 Task: In the 'Other bookmarkds' folder, copy the bookmark "google".
Action: Mouse moved to (1175, 36)
Screenshot: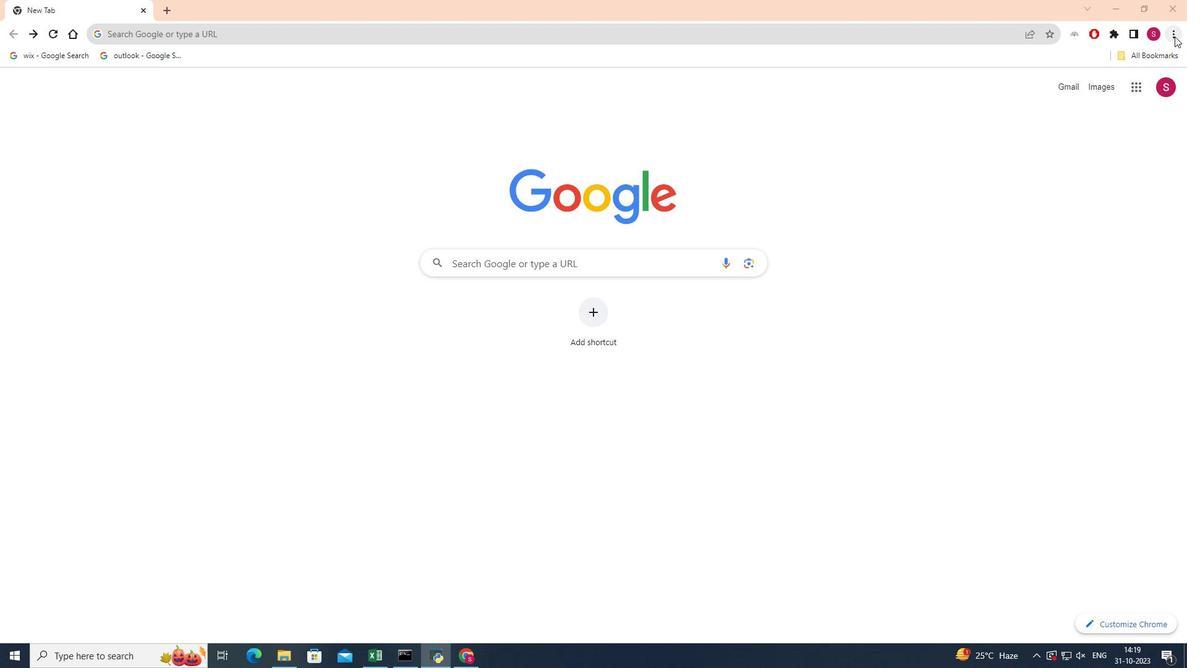 
Action: Mouse pressed left at (1175, 36)
Screenshot: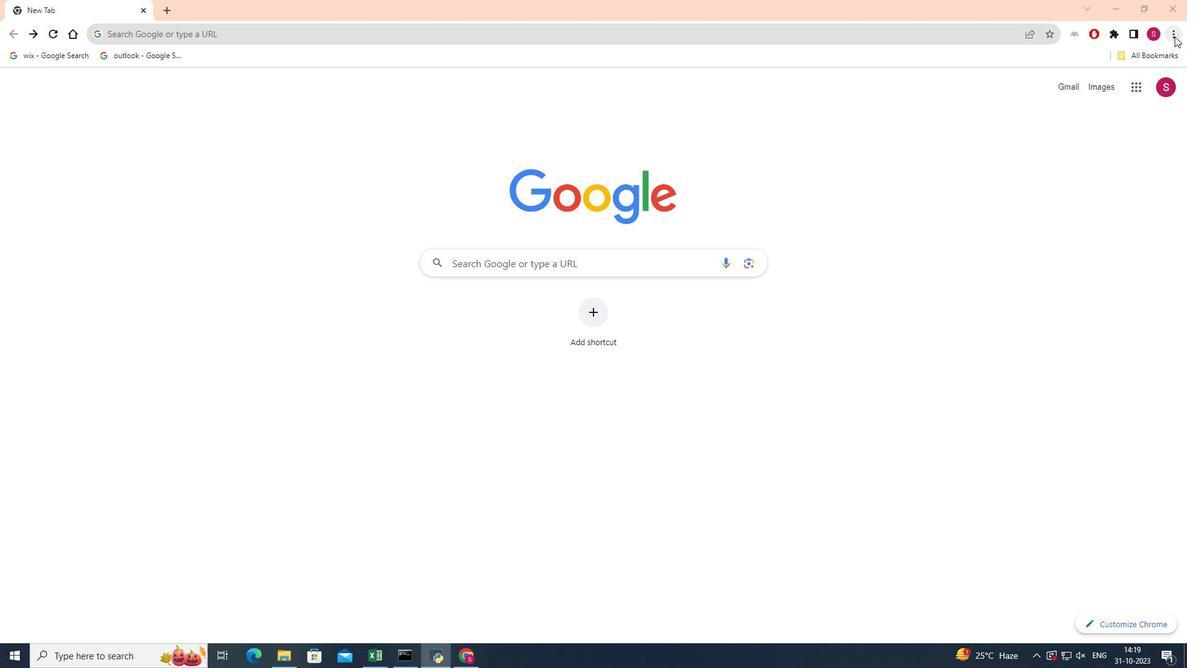 
Action: Mouse moved to (1053, 122)
Screenshot: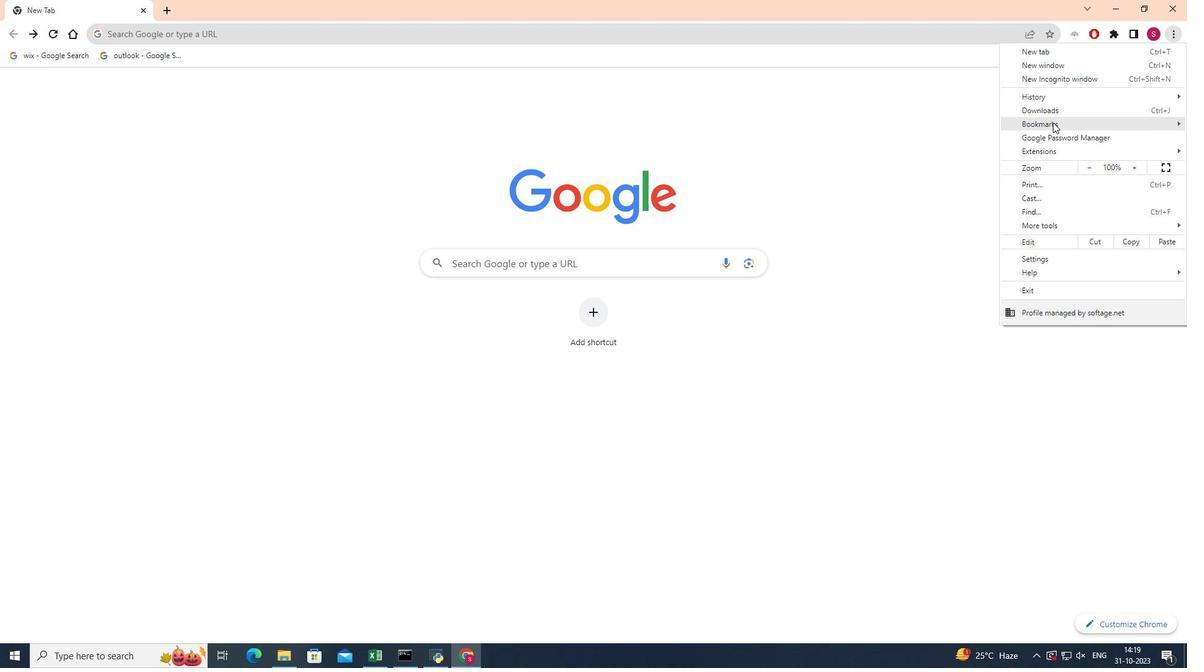 
Action: Mouse pressed left at (1053, 122)
Screenshot: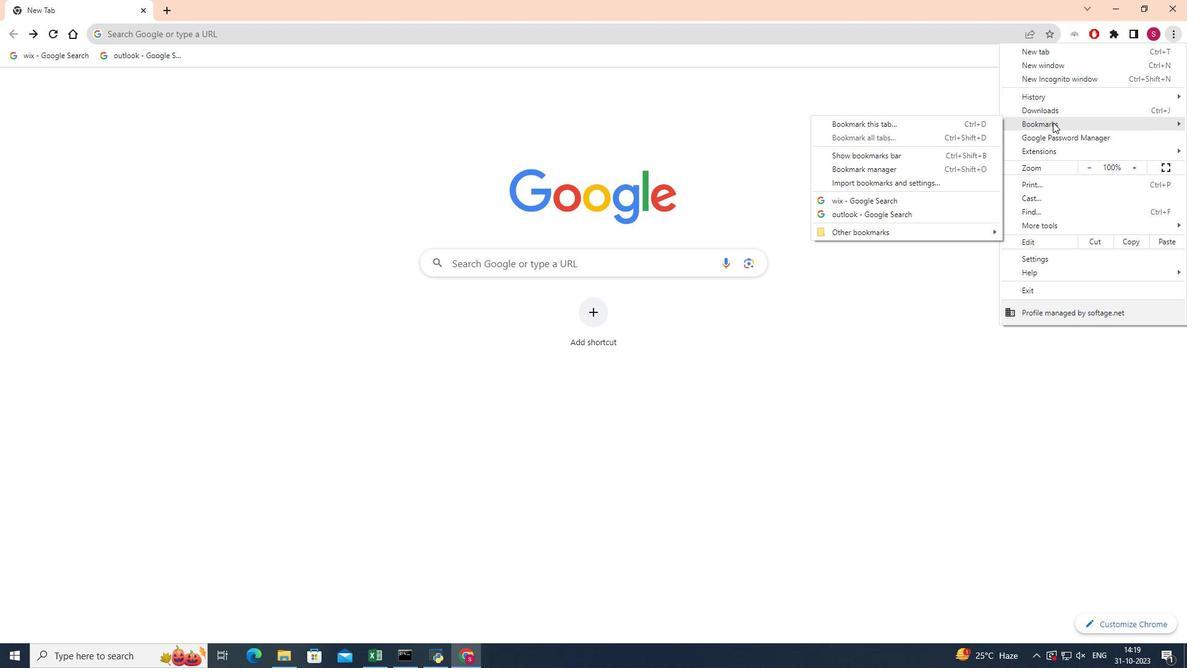 
Action: Mouse pressed left at (1053, 122)
Screenshot: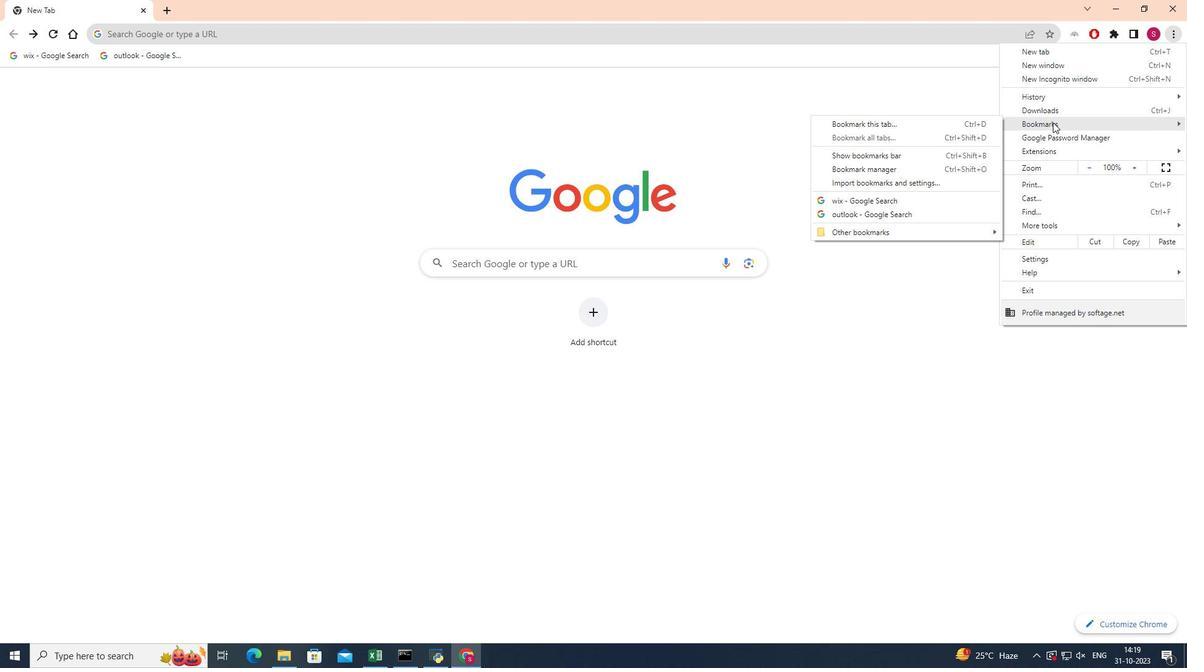 
Action: Mouse moved to (879, 170)
Screenshot: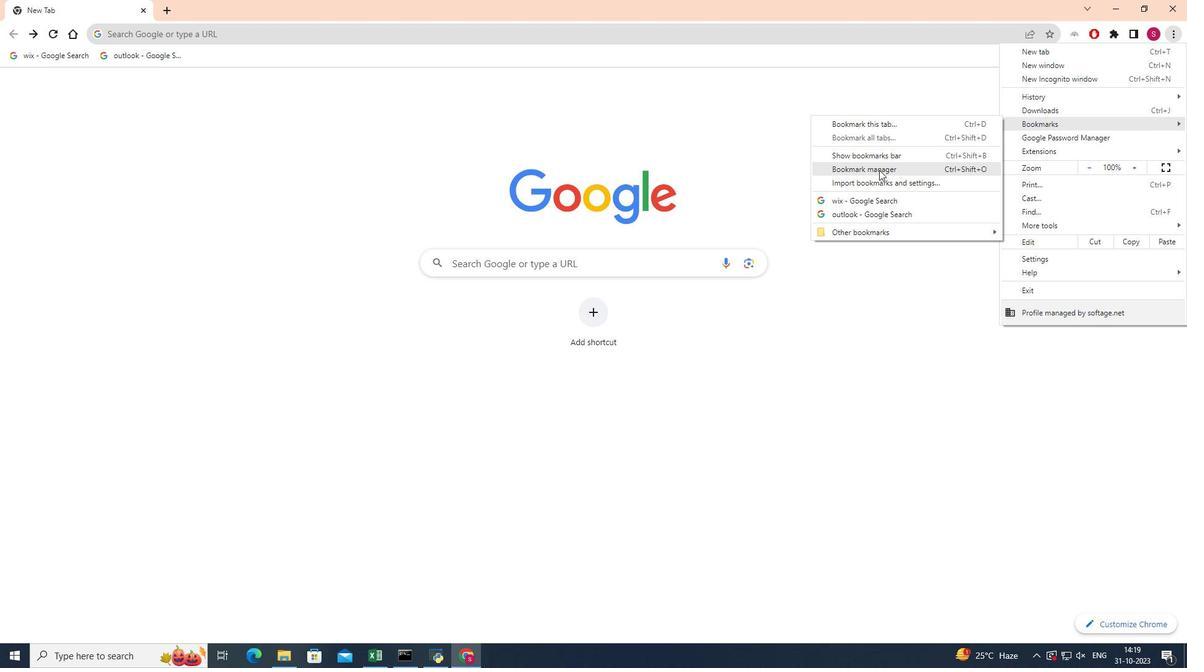 
Action: Mouse pressed left at (879, 170)
Screenshot: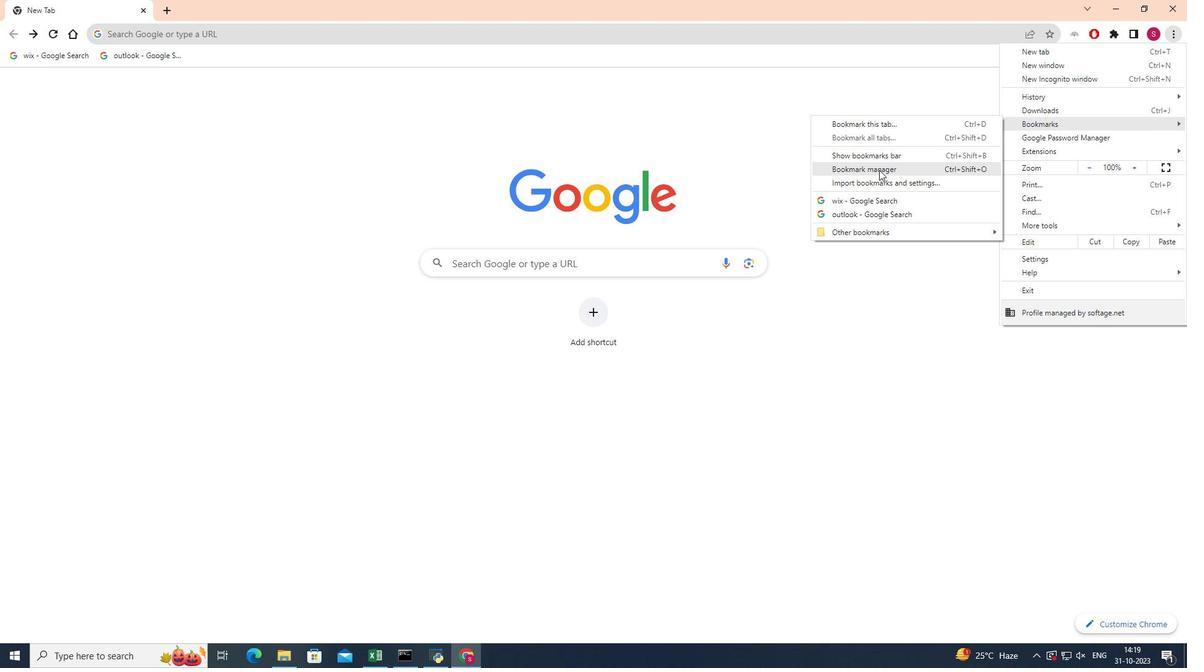 
Action: Mouse moved to (81, 122)
Screenshot: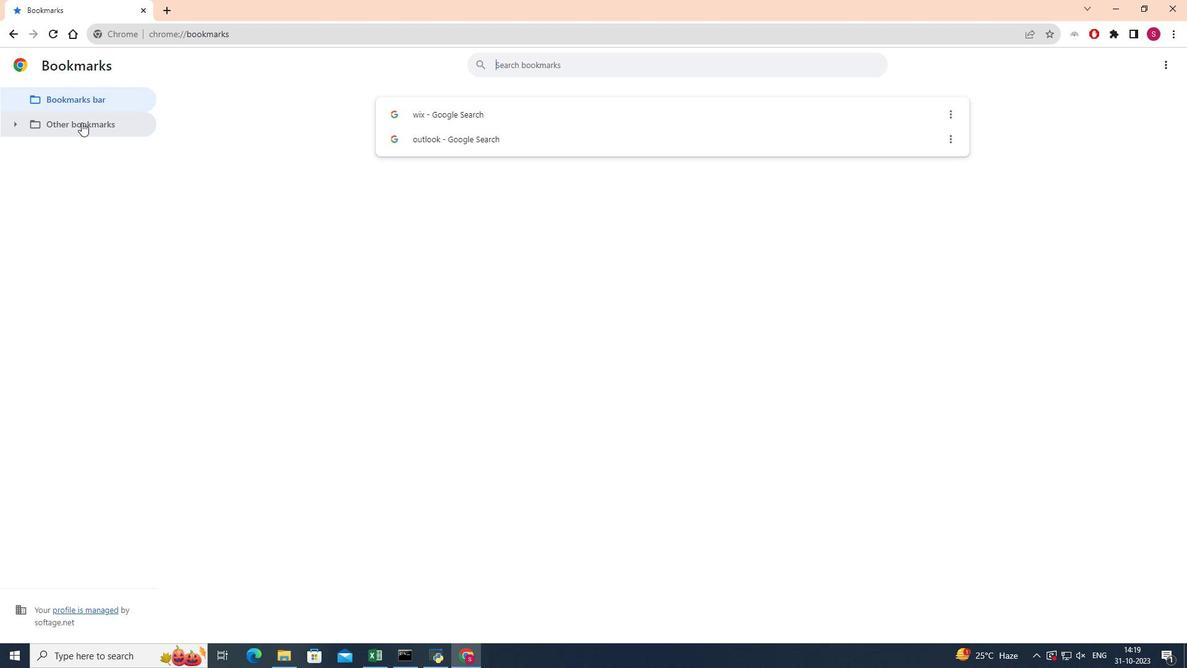 
Action: Mouse pressed left at (81, 122)
Screenshot: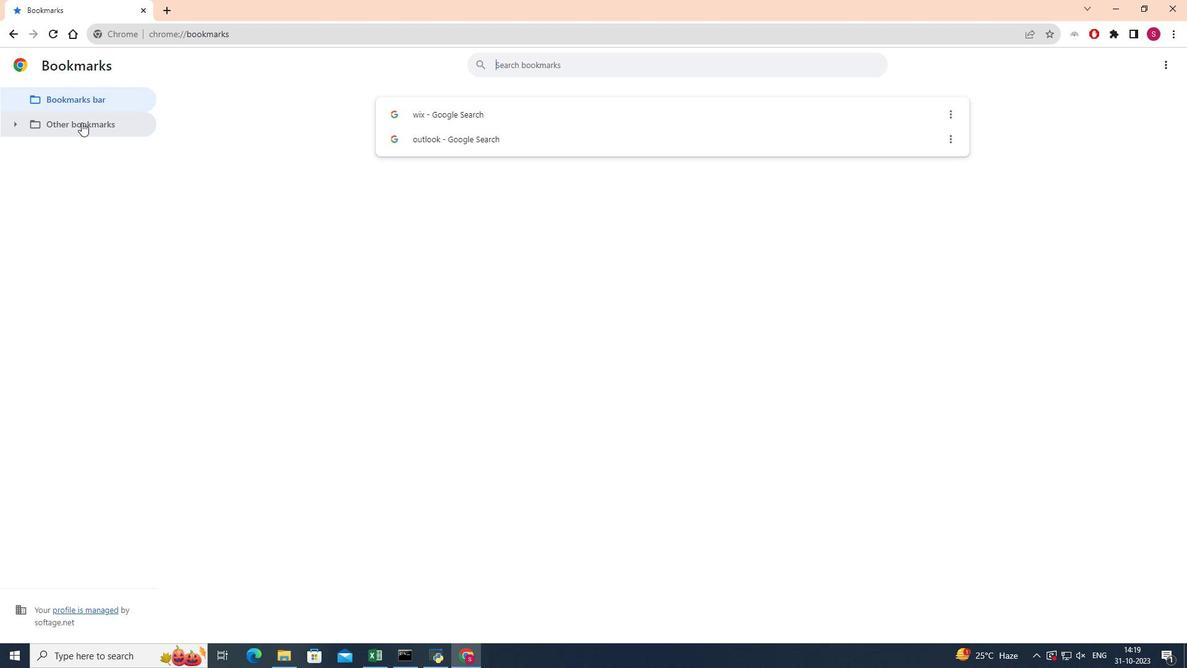 
Action: Mouse moved to (955, 238)
Screenshot: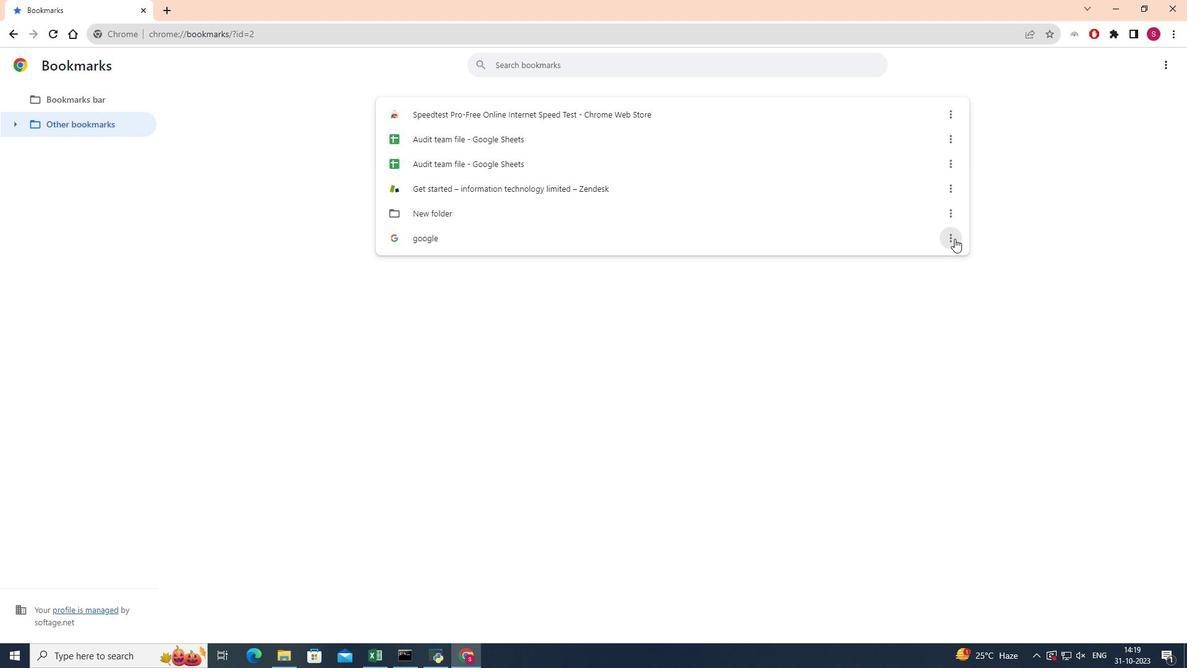 
Action: Mouse pressed left at (955, 238)
Screenshot: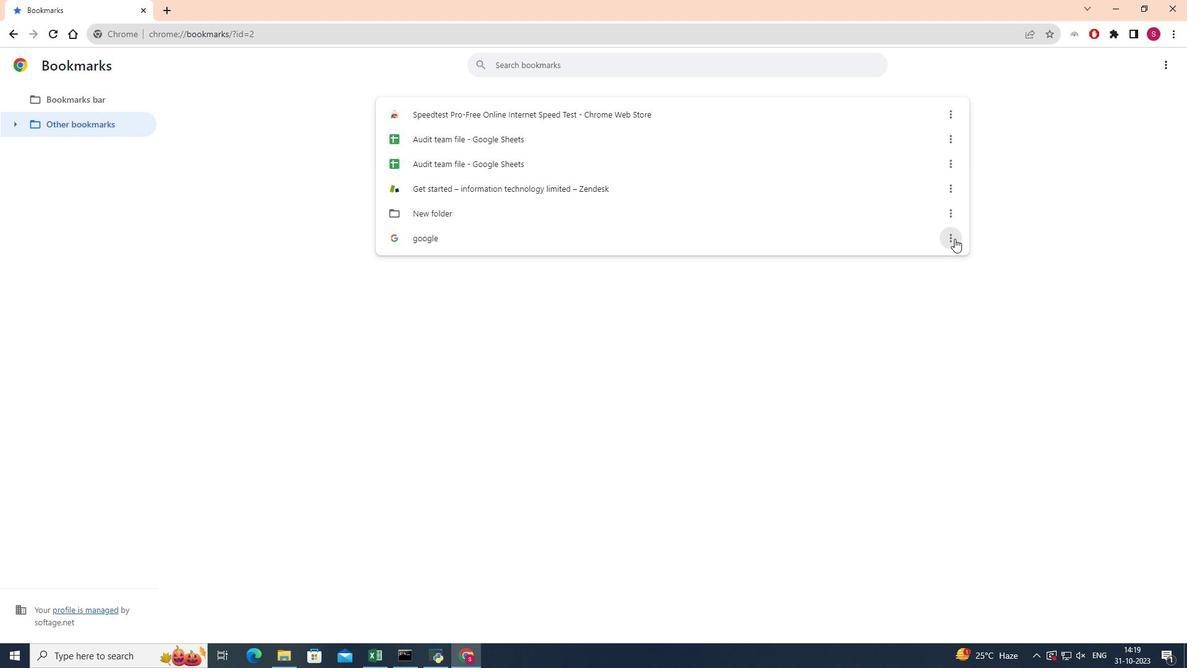 
Action: Mouse moved to (884, 319)
Screenshot: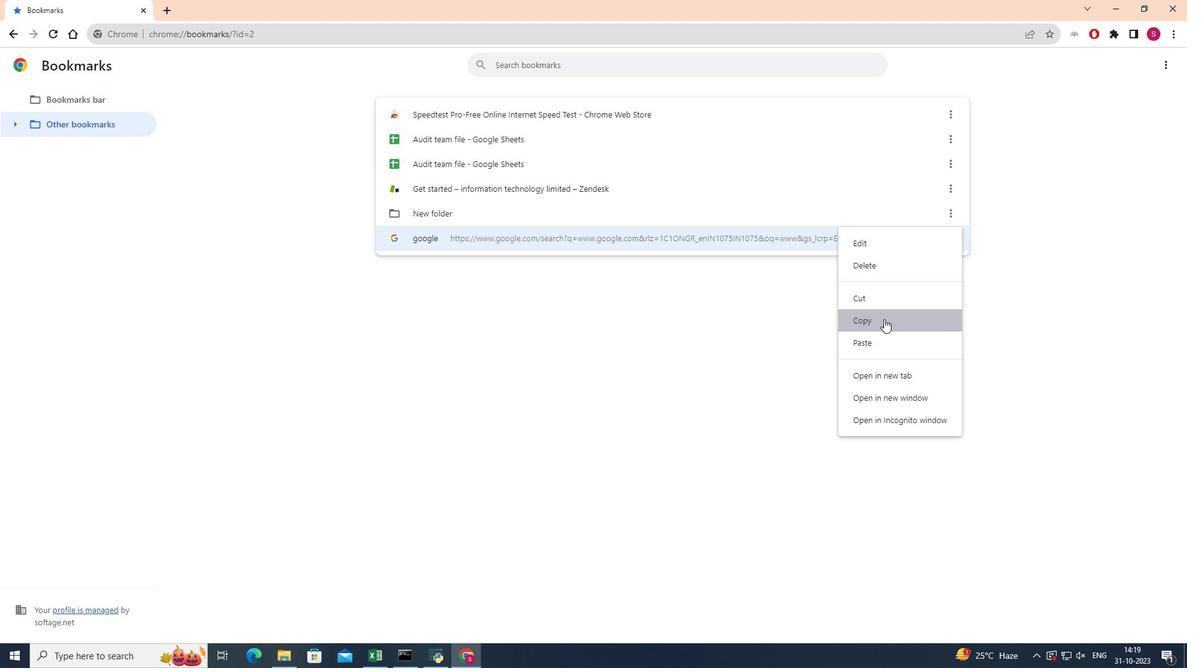
Action: Mouse pressed left at (884, 319)
Screenshot: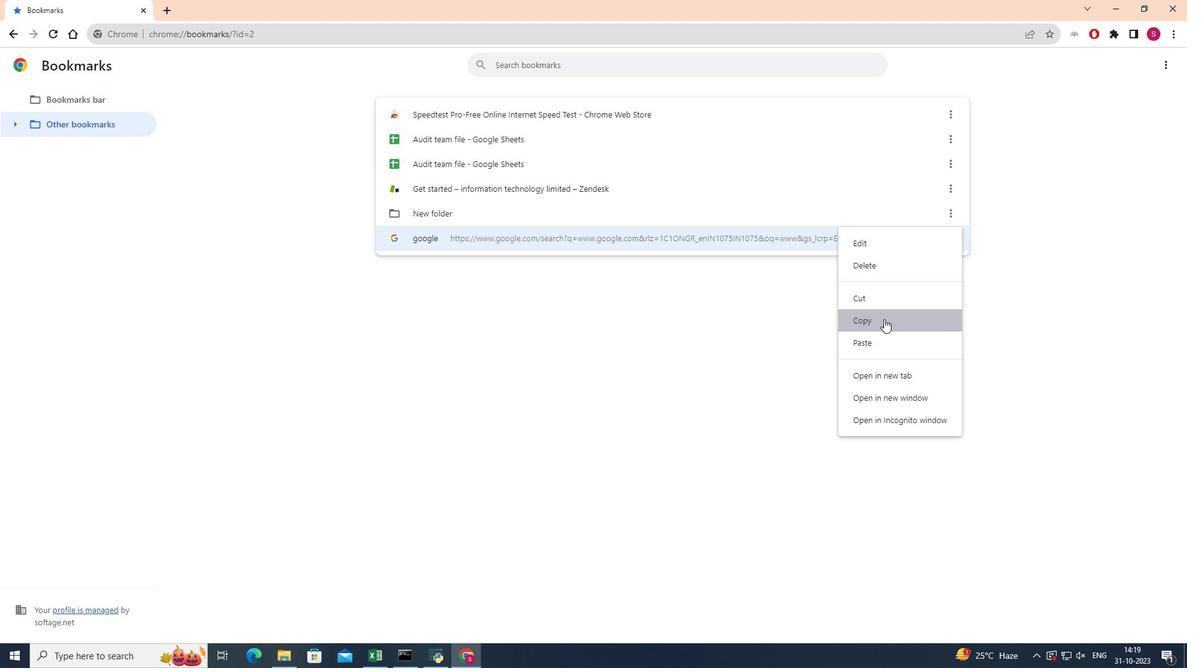 
Action: Mouse moved to (882, 319)
Screenshot: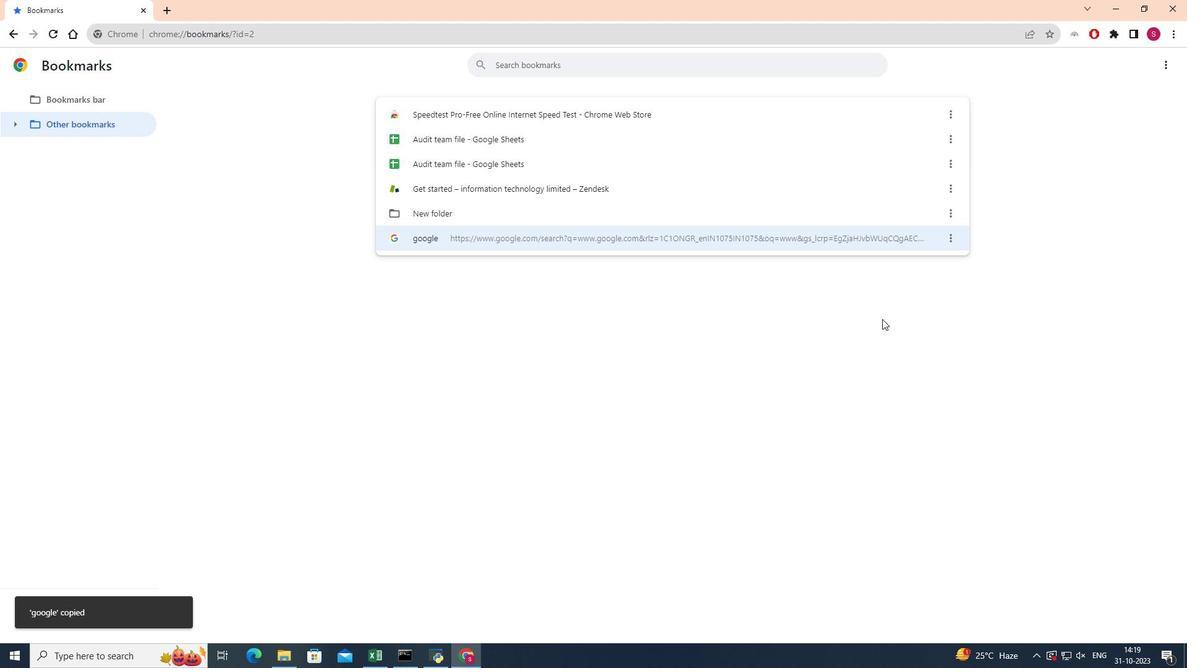 
